 Task: Add in the project Vertex an epic 'Data Privacy'.
Action: Mouse moved to (1080, 58)
Screenshot: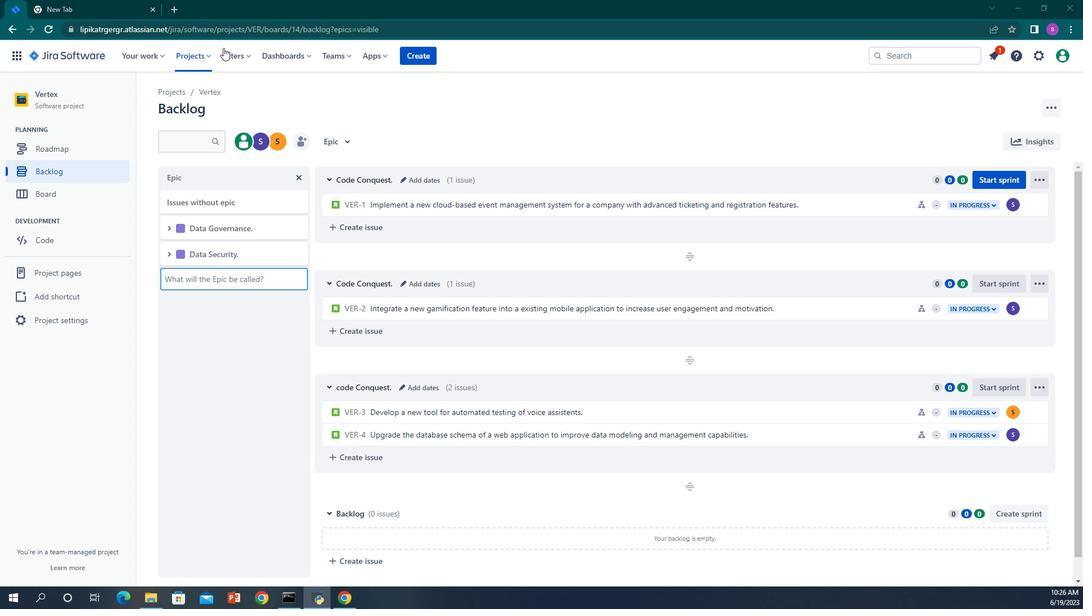 
Action: Mouse pressed left at (1080, 58)
Screenshot: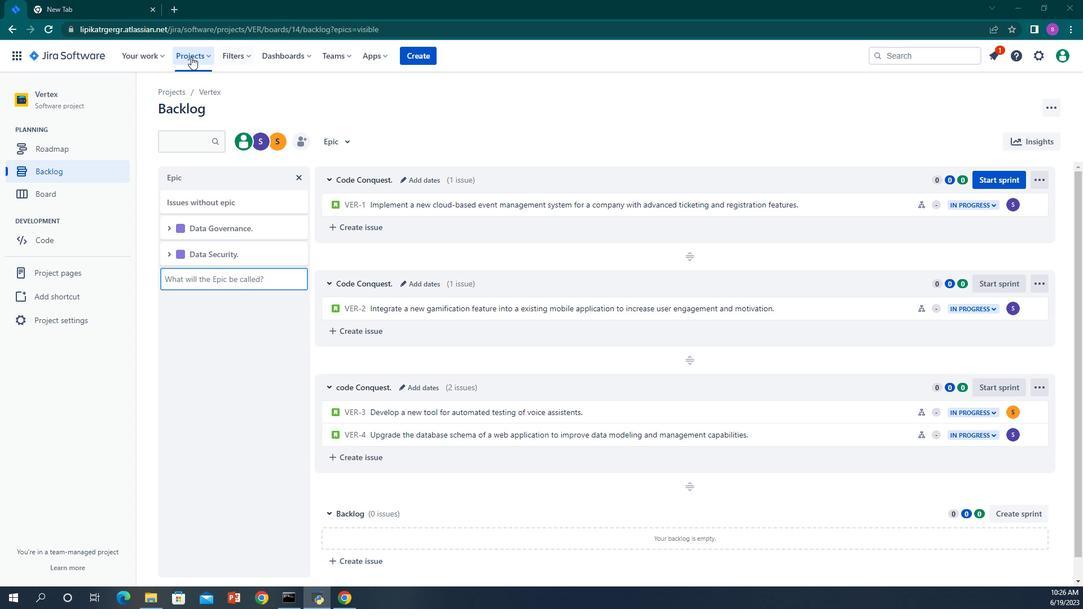 
Action: Mouse moved to (1088, 102)
Screenshot: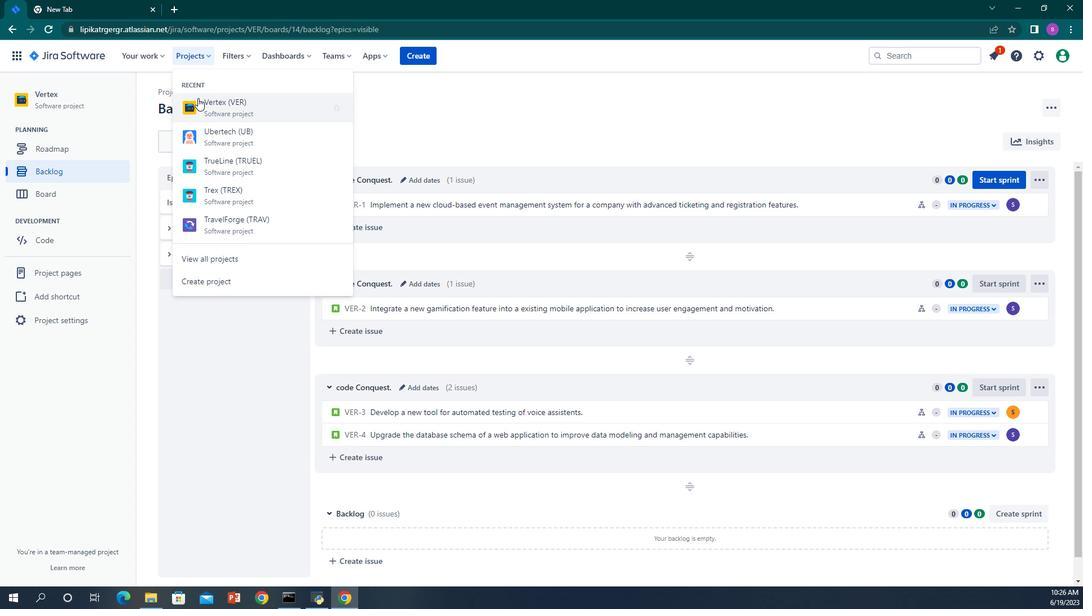 
Action: Mouse pressed left at (1088, 102)
Screenshot: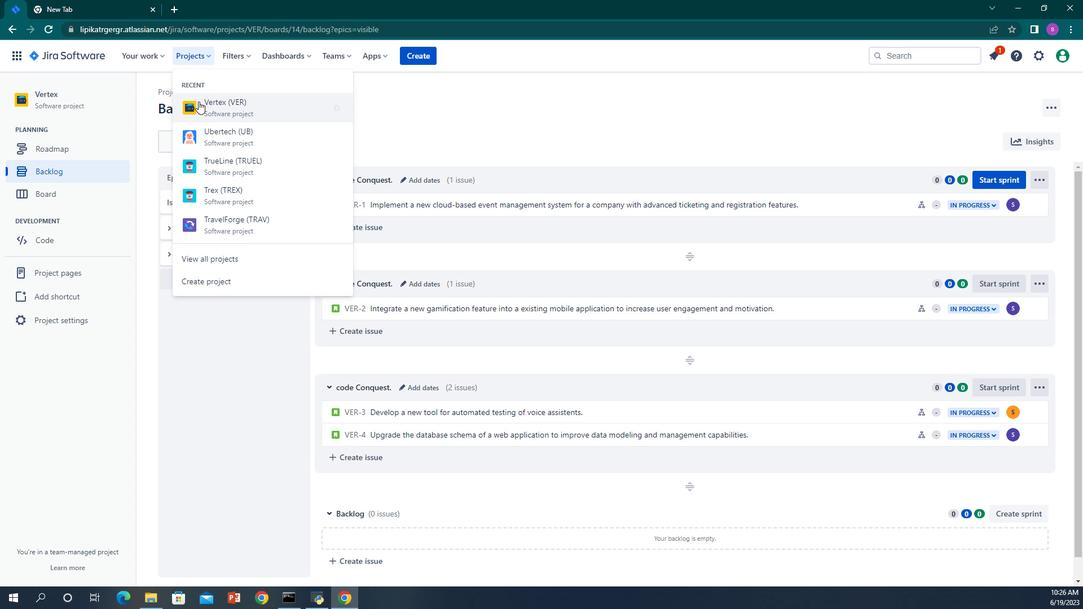 
Action: Mouse moved to (982, 176)
Screenshot: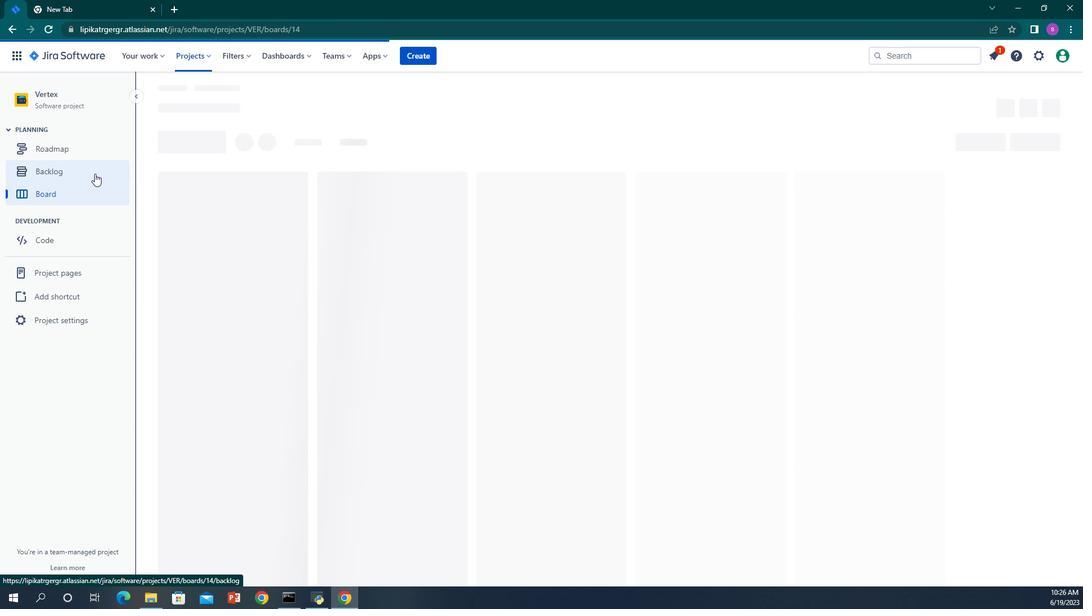 
Action: Mouse pressed left at (982, 176)
Screenshot: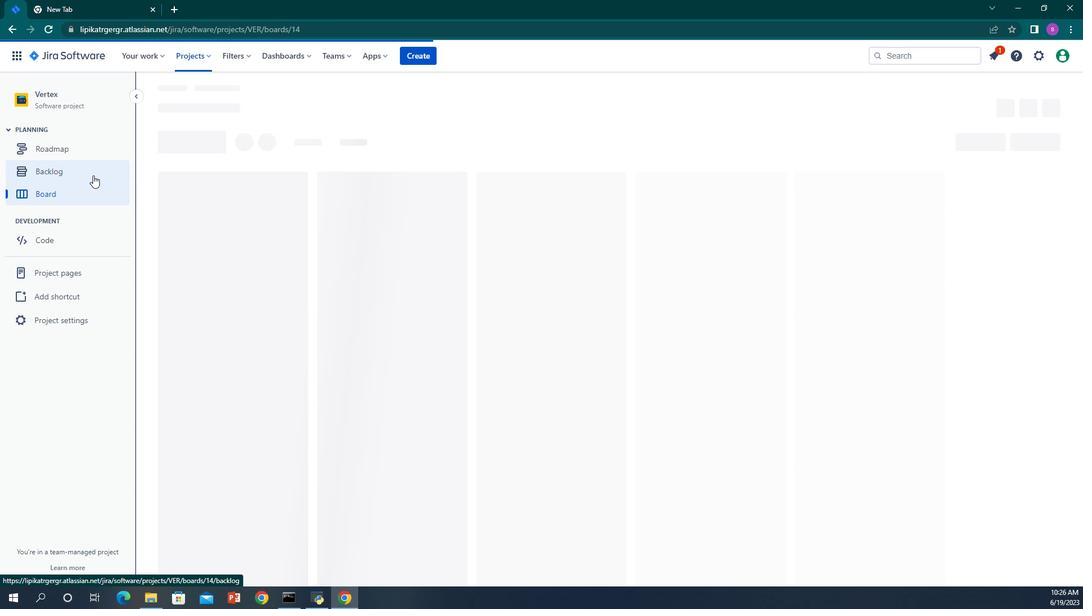 
Action: Mouse moved to (1089, 278)
Screenshot: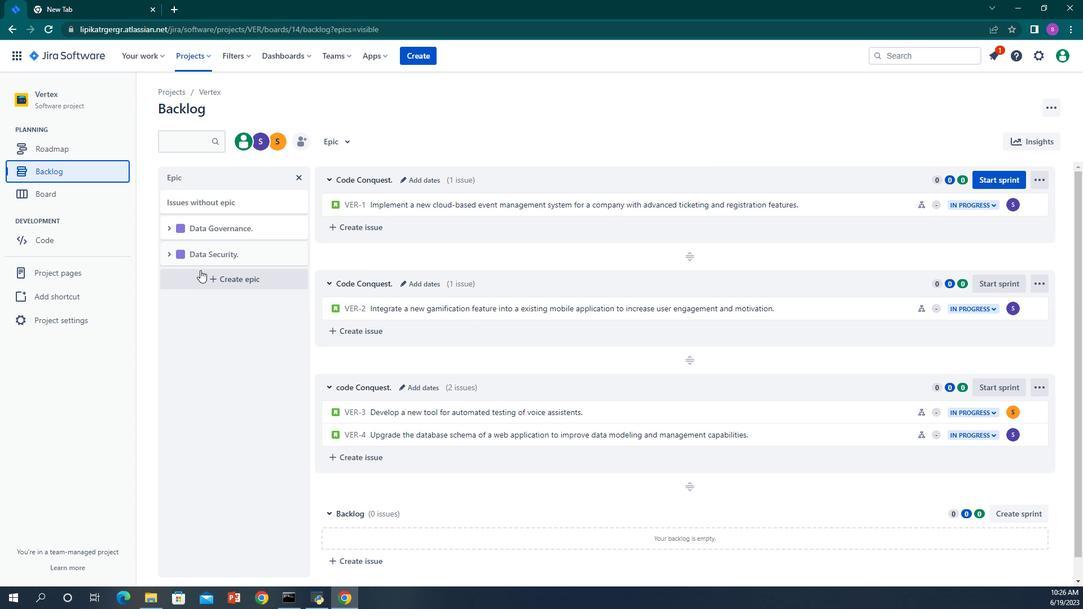 
Action: Mouse pressed left at (1089, 278)
Screenshot: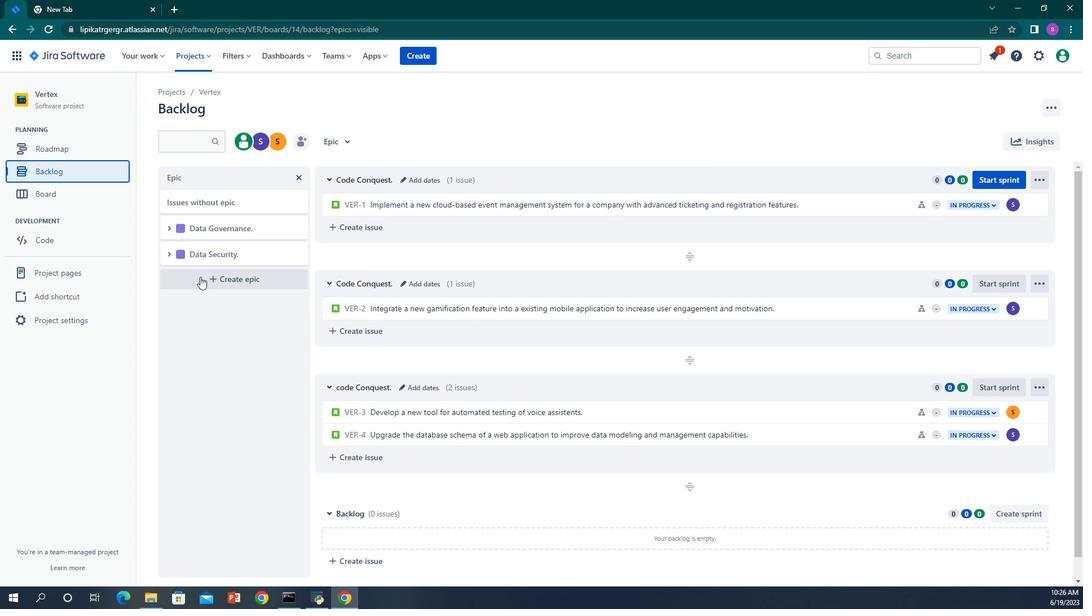 
Action: Mouse moved to (1090, 278)
Screenshot: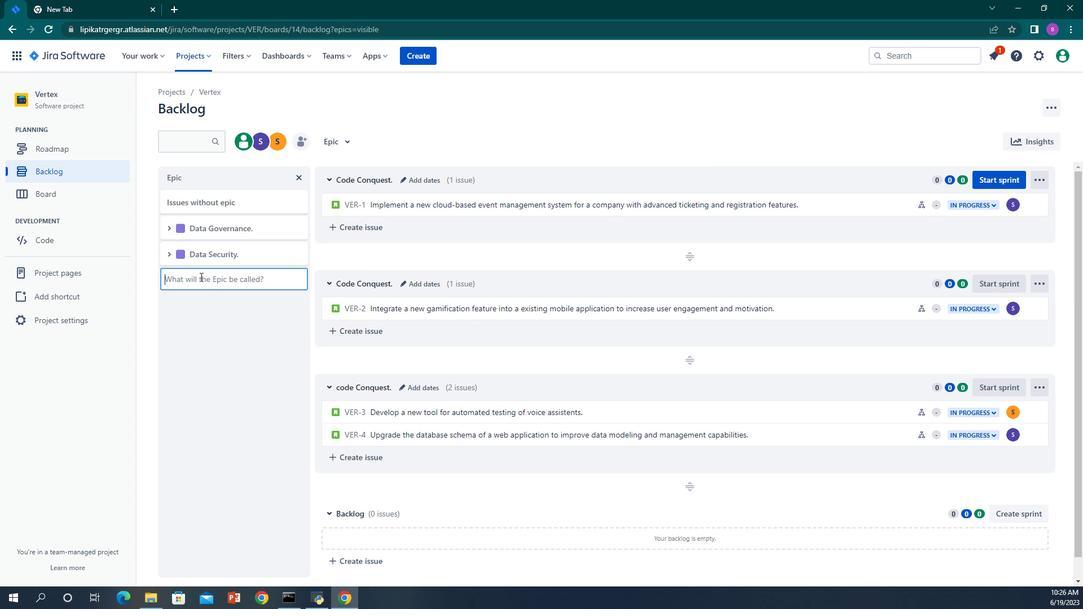 
Action: Key pressed <Key.shift_r>D
Screenshot: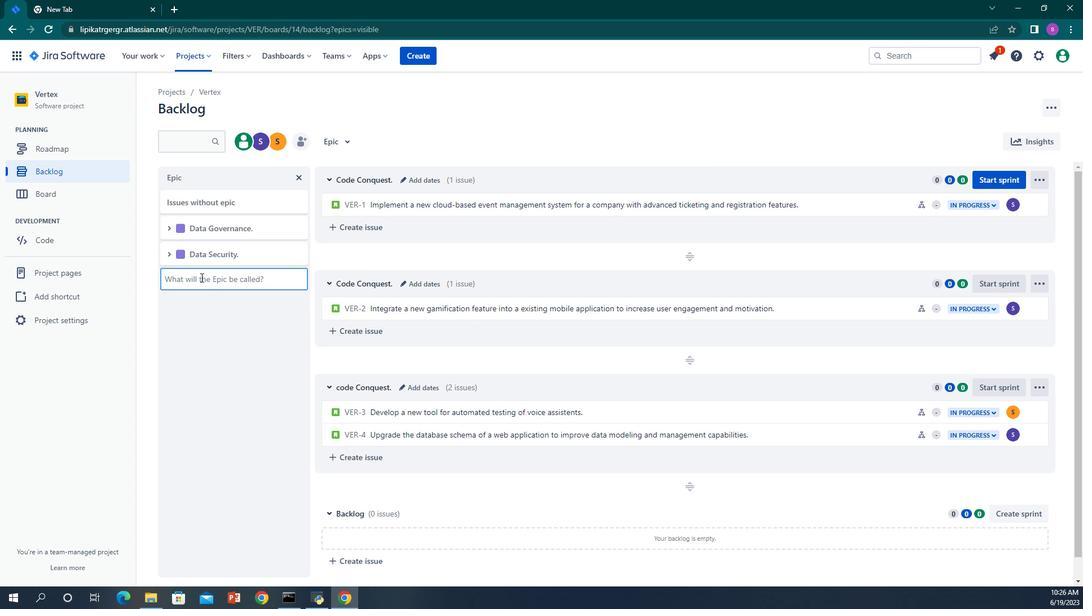 
Action: Mouse moved to (1090, 278)
Screenshot: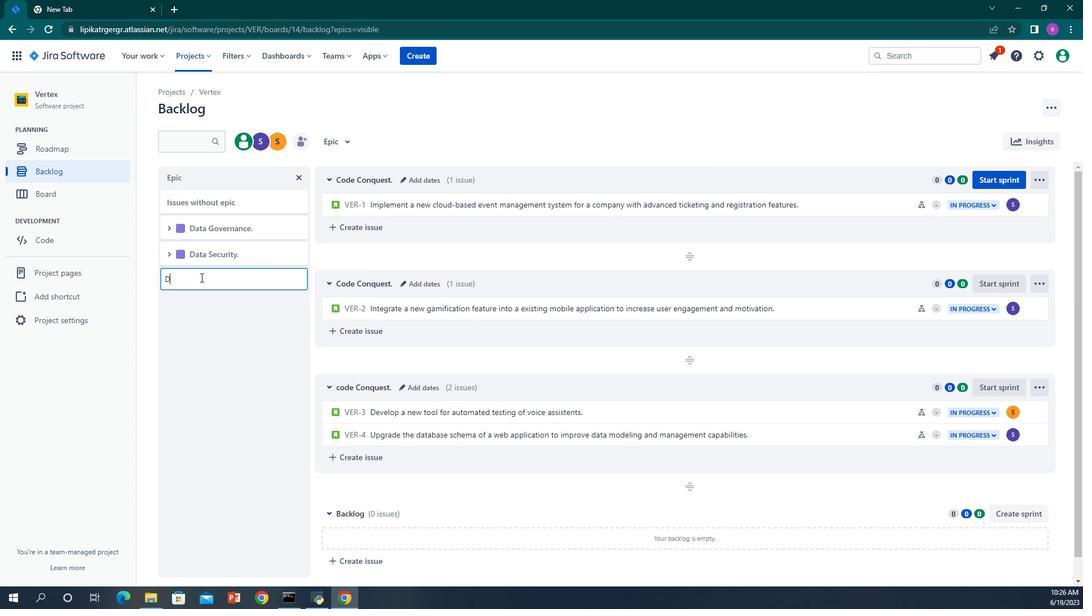 
Action: Key pressed ata<Key.space><Key.shift>Privacy.<Key.enter>
Screenshot: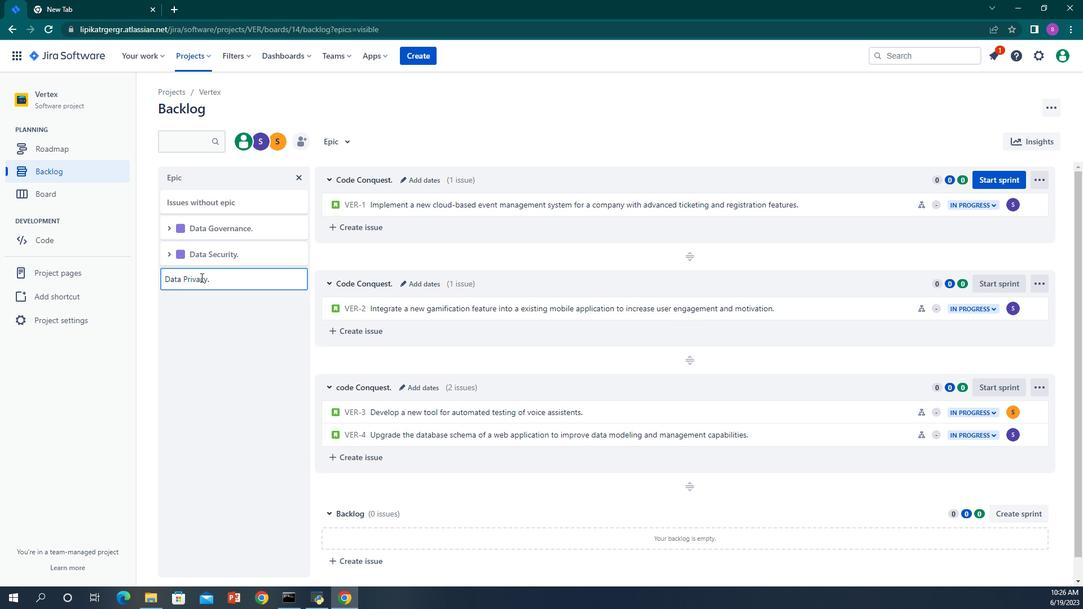 
